 Task: Reply to email with the signature Charlotte Hill with the subject 'Request for a recommendation' from softage.1@softage.net with the message 'I would like to request a meeting to discuss the new team-building activities.'
Action: Mouse moved to (798, 206)
Screenshot: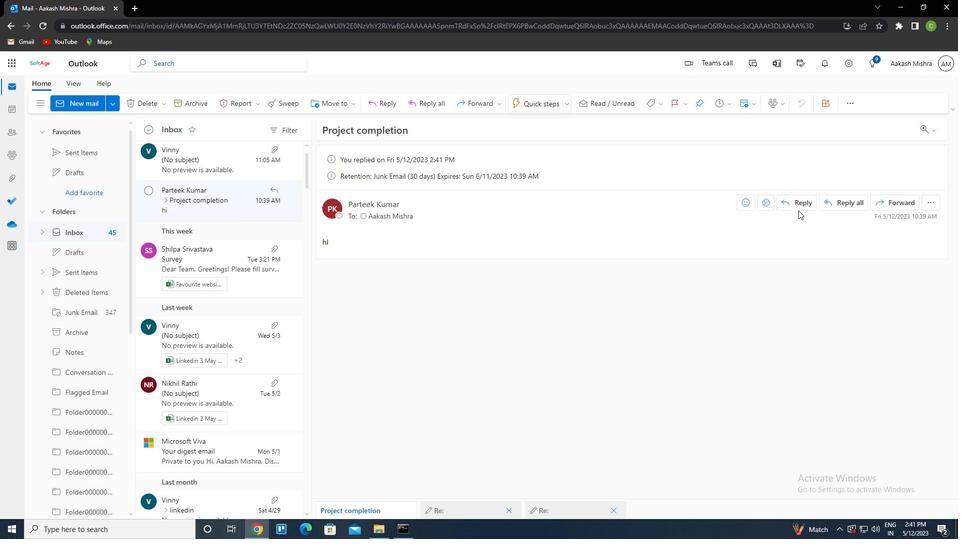 
Action: Mouse pressed left at (798, 206)
Screenshot: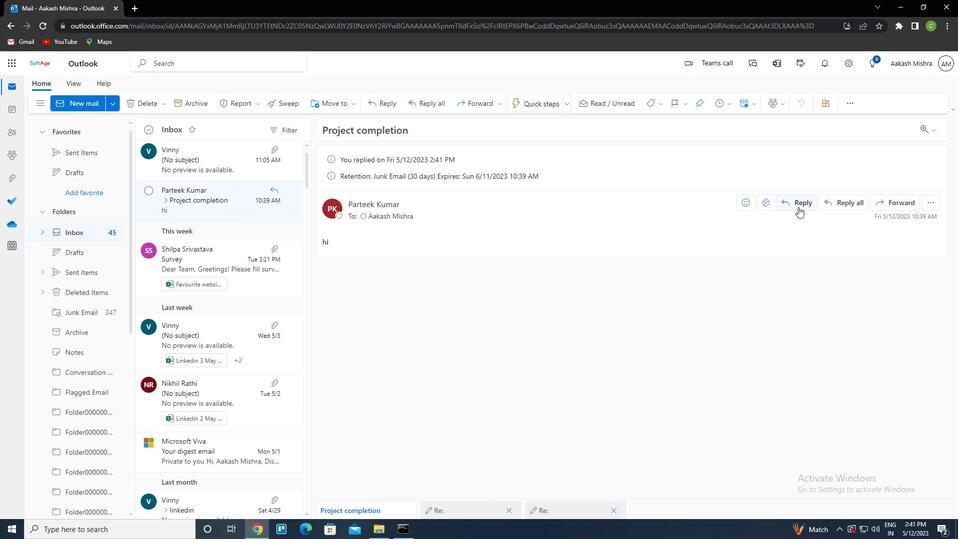
Action: Mouse moved to (362, 163)
Screenshot: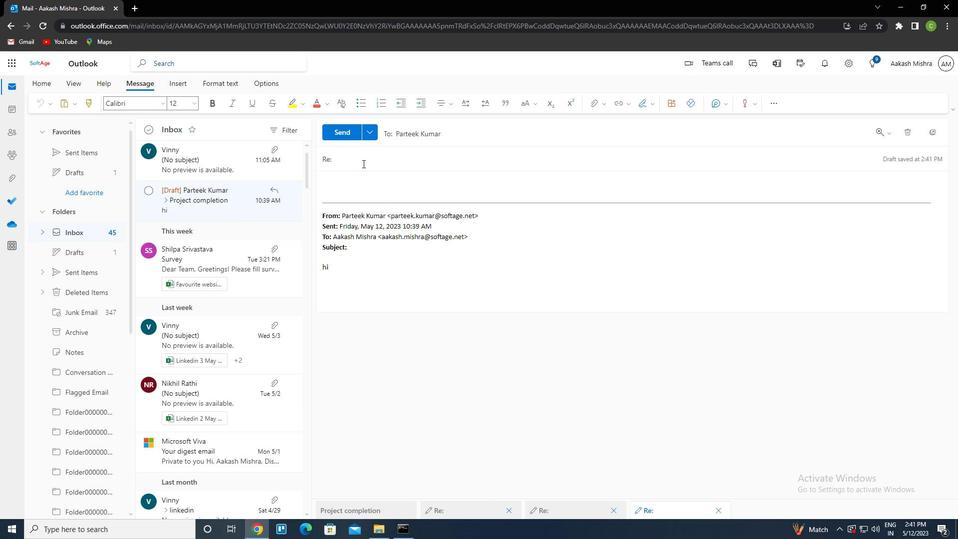 
Action: Mouse pressed left at (362, 163)
Screenshot: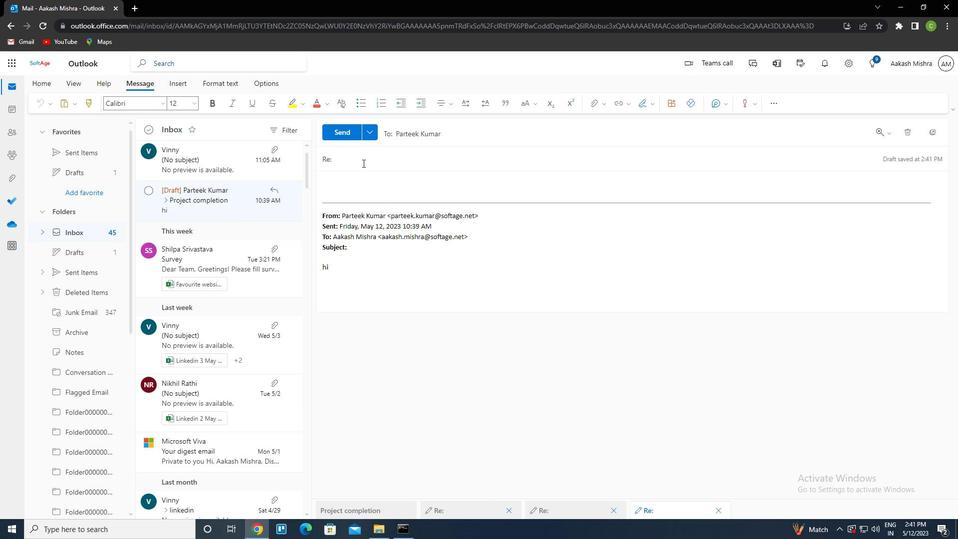 
Action: Key pressed <Key.caps_lock>c<Key.caps_lock>harlotte
Screenshot: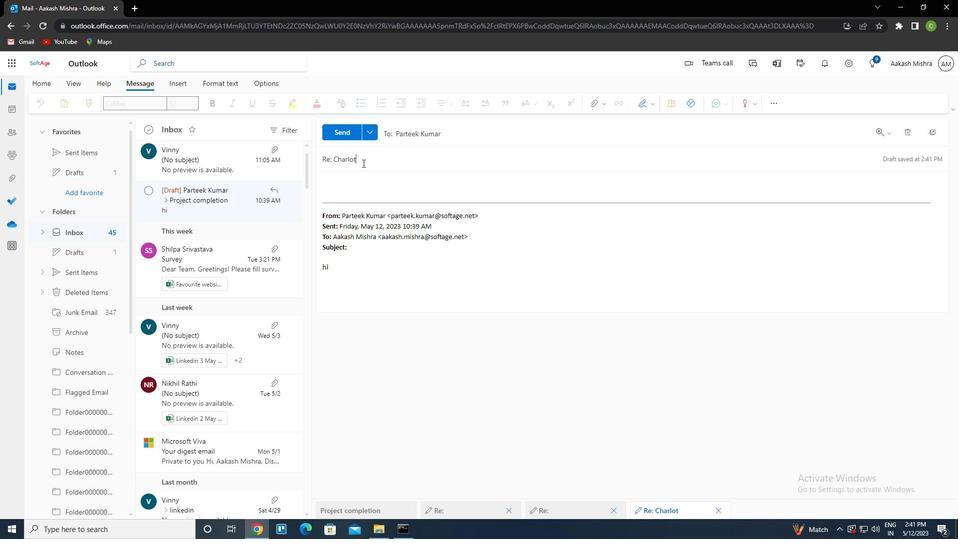 
Action: Mouse scrolled (362, 163) with delta (0, 0)
Screenshot: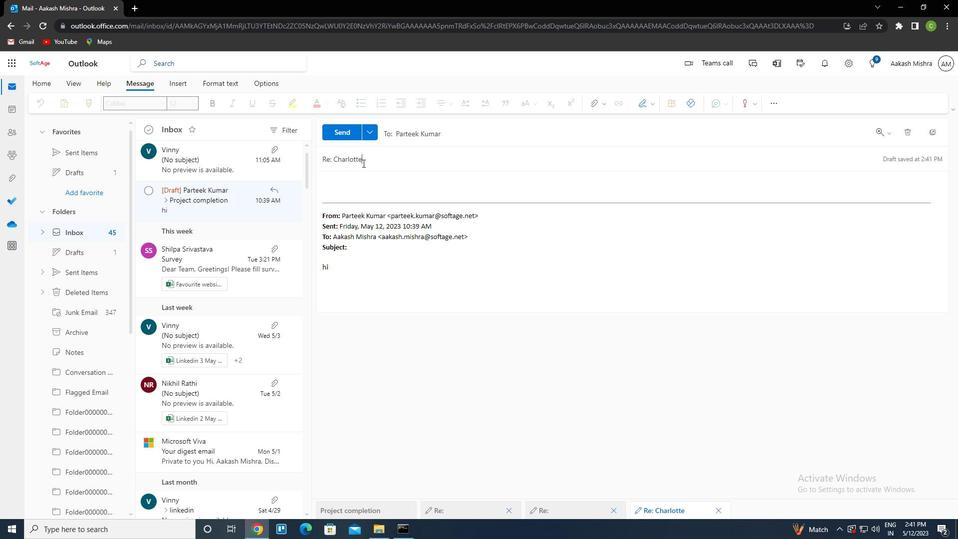 
Action: Key pressed <Key.backspace><Key.backspace><Key.backspace><Key.backspace><Key.backspace><Key.backspace><Key.backspace>
Screenshot: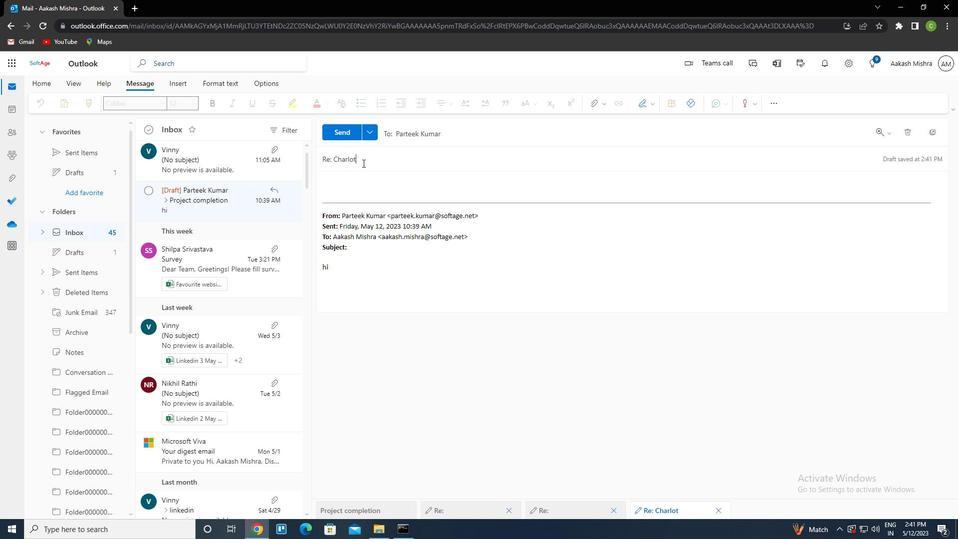 
Action: Mouse moved to (366, 166)
Screenshot: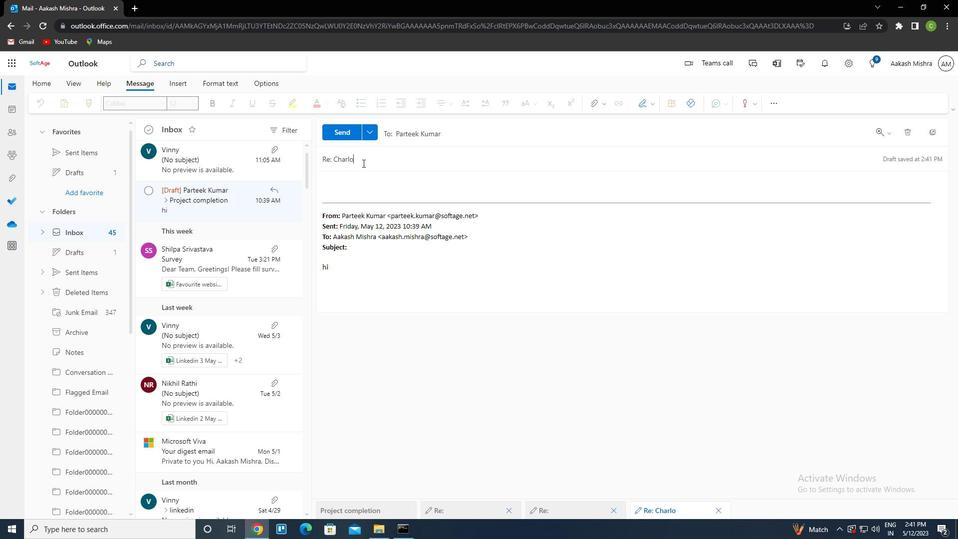 
Action: Key pressed <Key.backspace>
Screenshot: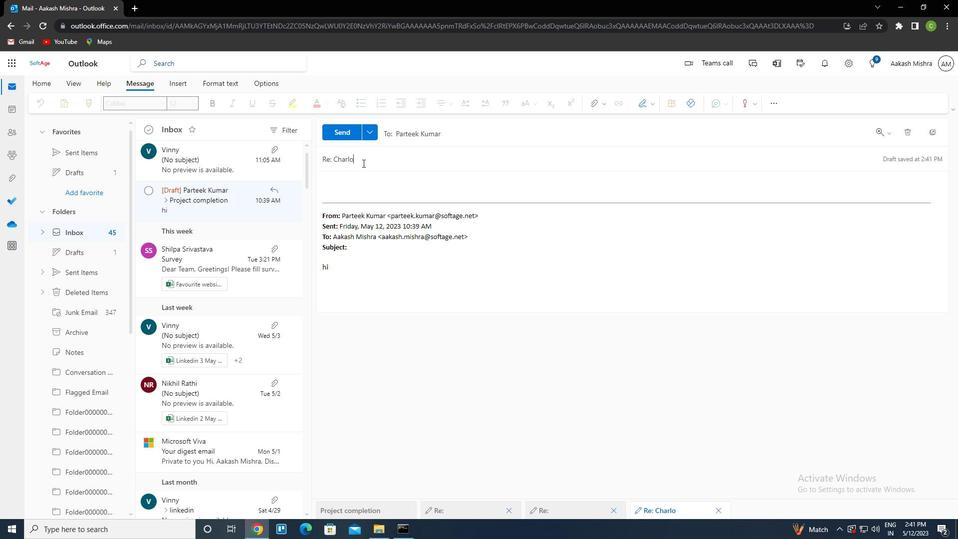 
Action: Mouse moved to (410, 193)
Screenshot: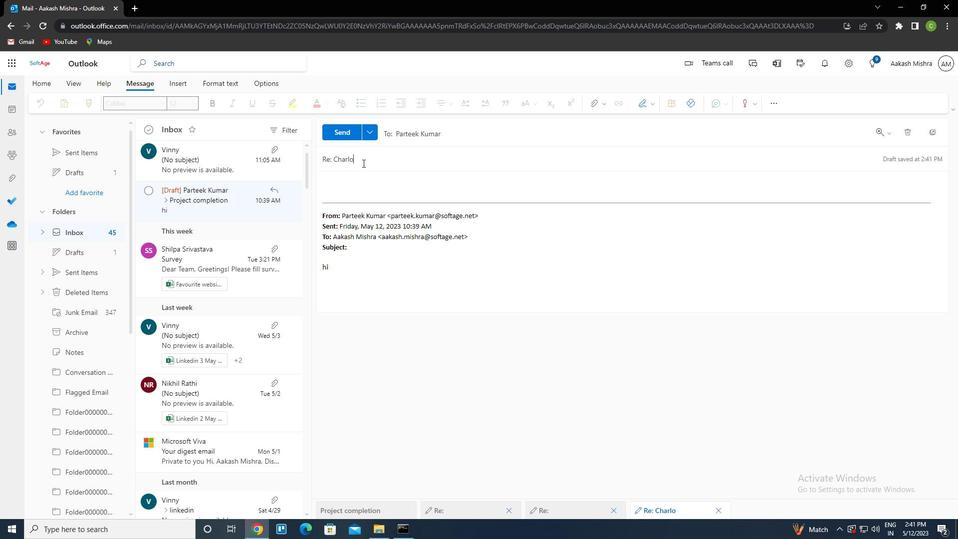 
Action: Key pressed <Key.backspace>
Screenshot: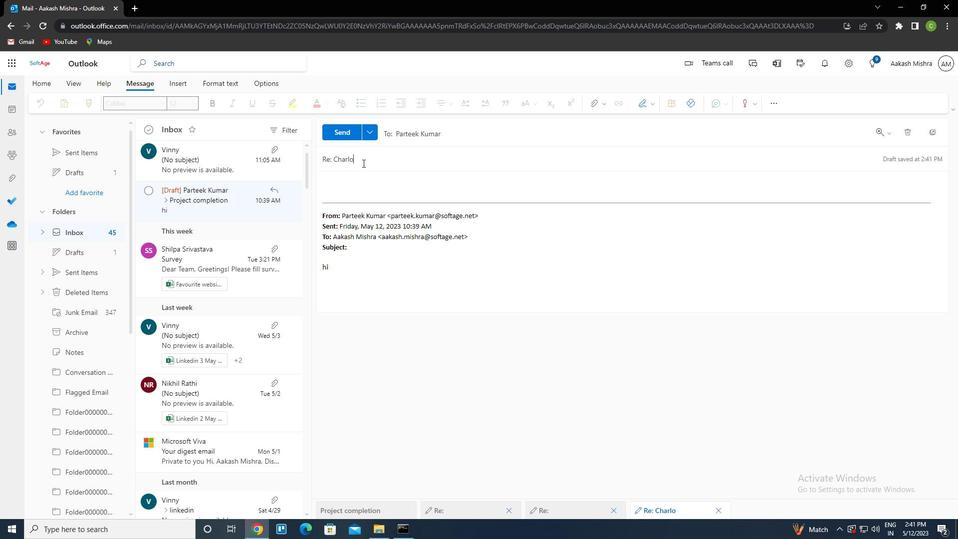 
Action: Mouse moved to (647, 104)
Screenshot: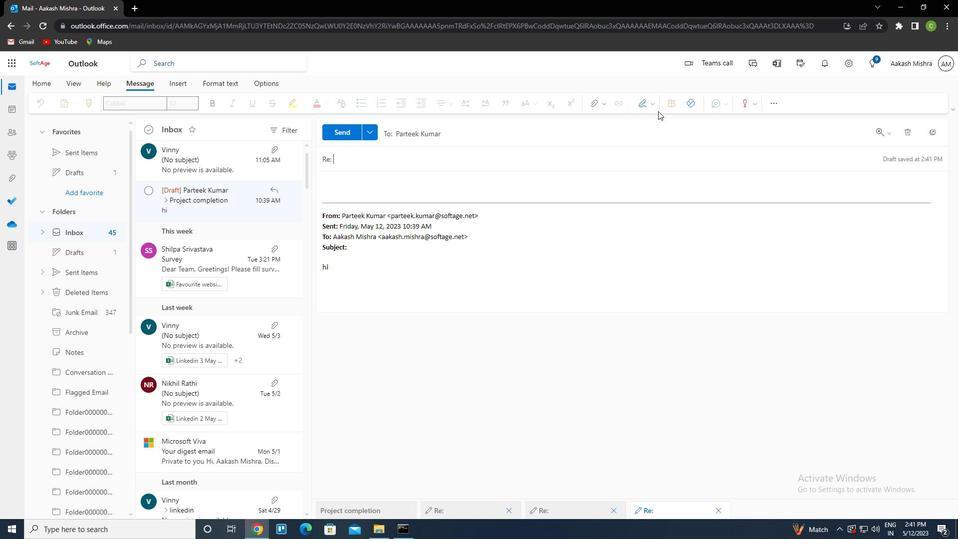
Action: Mouse pressed left at (647, 104)
Screenshot: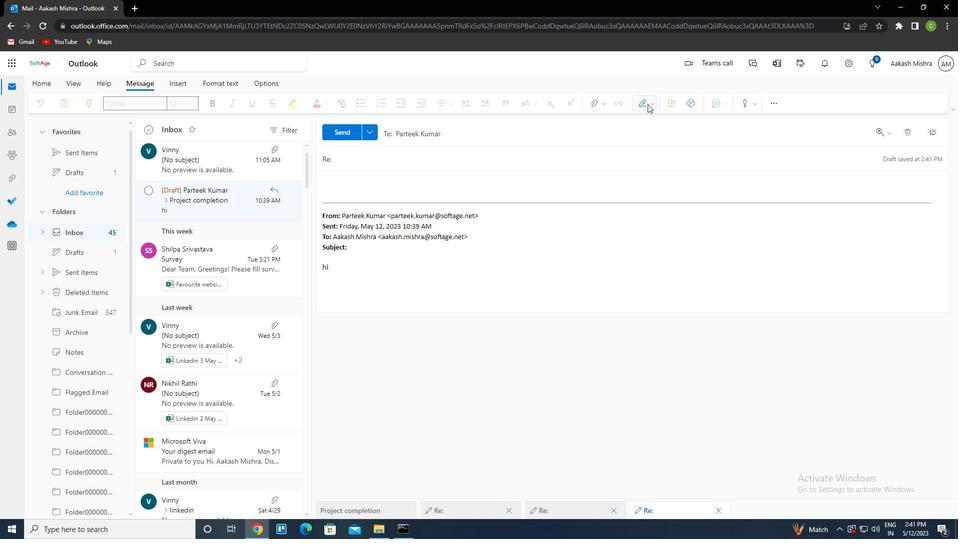 
Action: Mouse moved to (630, 142)
Screenshot: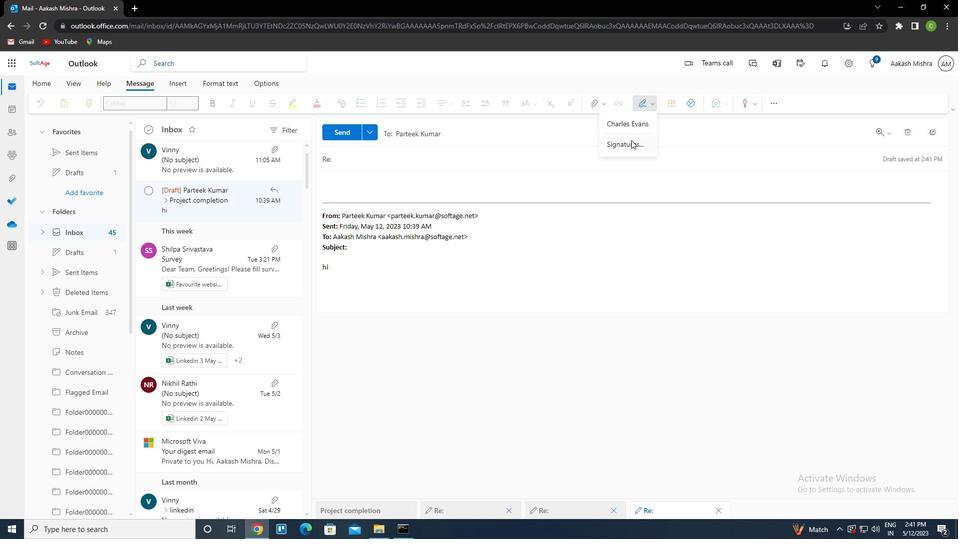 
Action: Mouse pressed left at (630, 142)
Screenshot: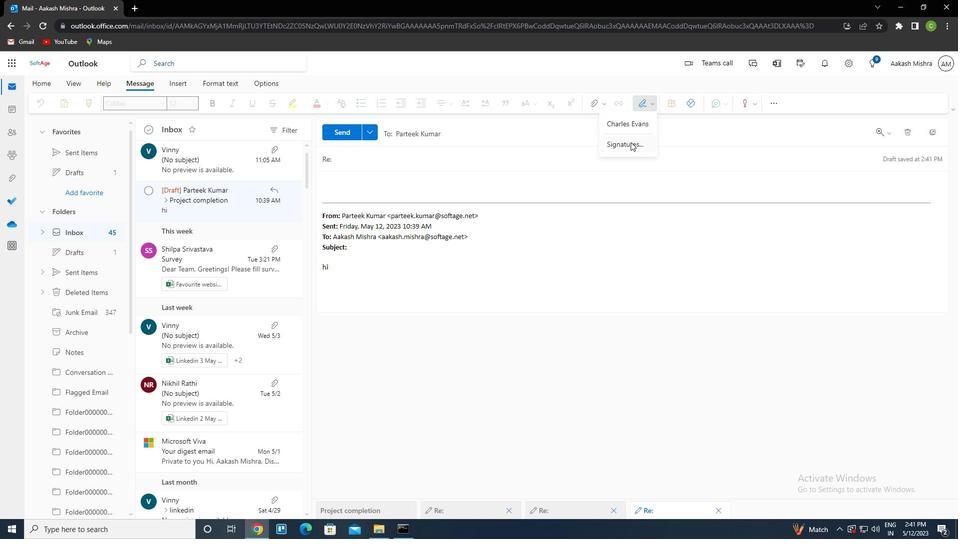 
Action: Mouse moved to (674, 182)
Screenshot: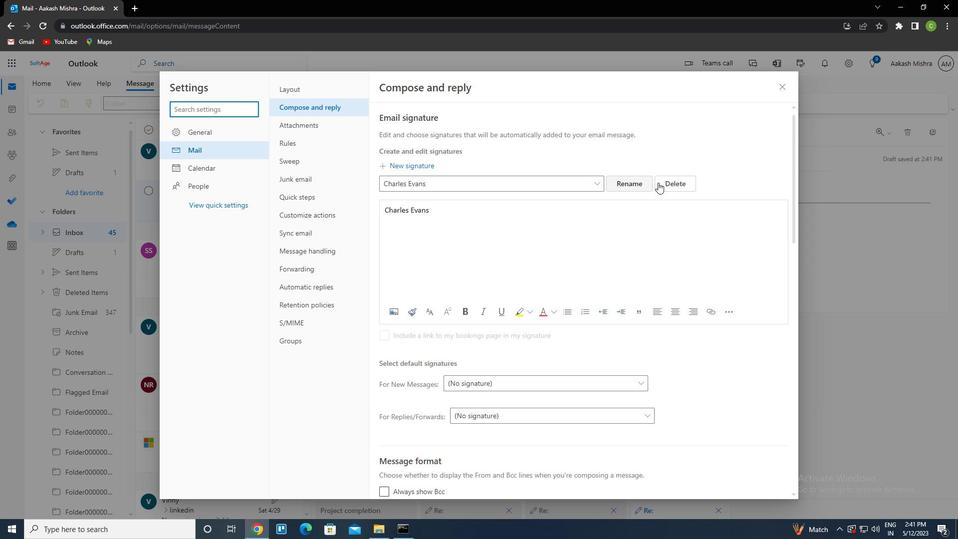 
Action: Mouse pressed left at (674, 182)
Screenshot: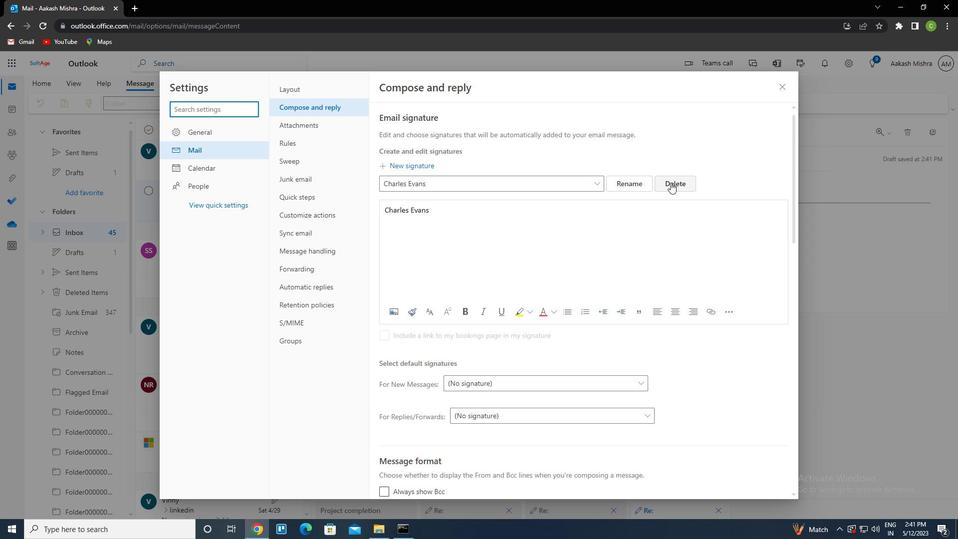 
Action: Mouse moved to (505, 186)
Screenshot: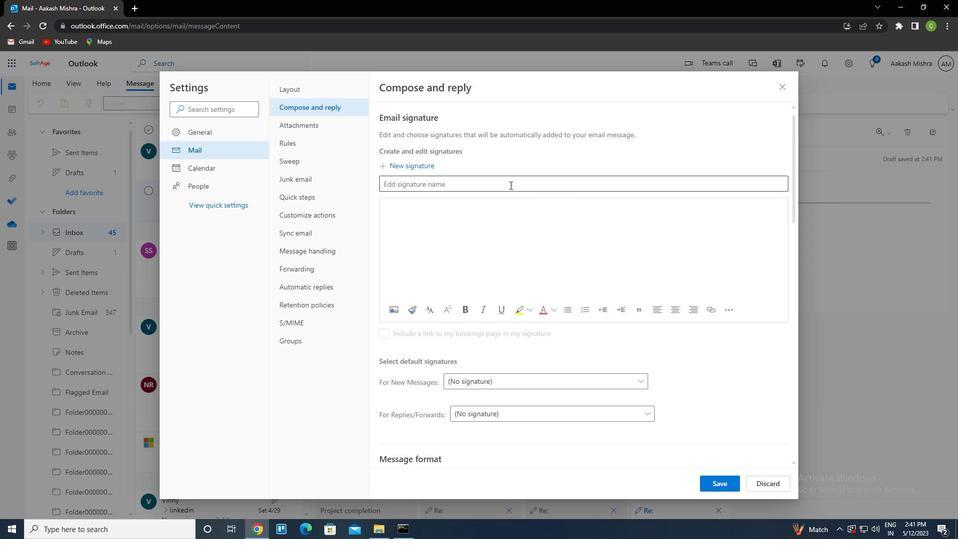 
Action: Mouse pressed left at (505, 186)
Screenshot: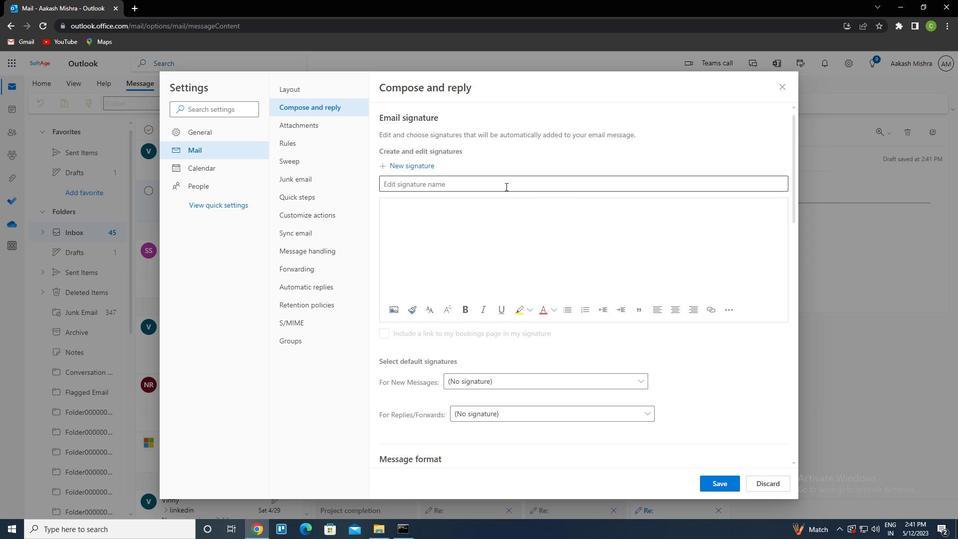 
Action: Key pressed <Key.caps_lock>c<Key.caps_lock>harlotte<Key.space><Key.caps_lock>h<Key.caps_lock>ill<Key.tab><Key.caps_lock>c<Key.caps_lock>harlotte<Key.space><Key.caps_lock>h<Key.caps_lock>ill
Screenshot: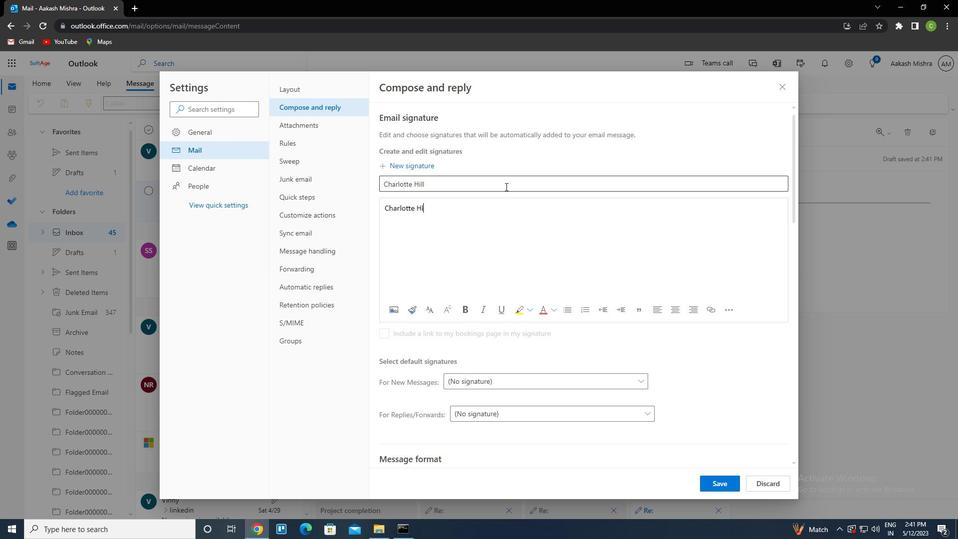 
Action: Mouse moved to (722, 479)
Screenshot: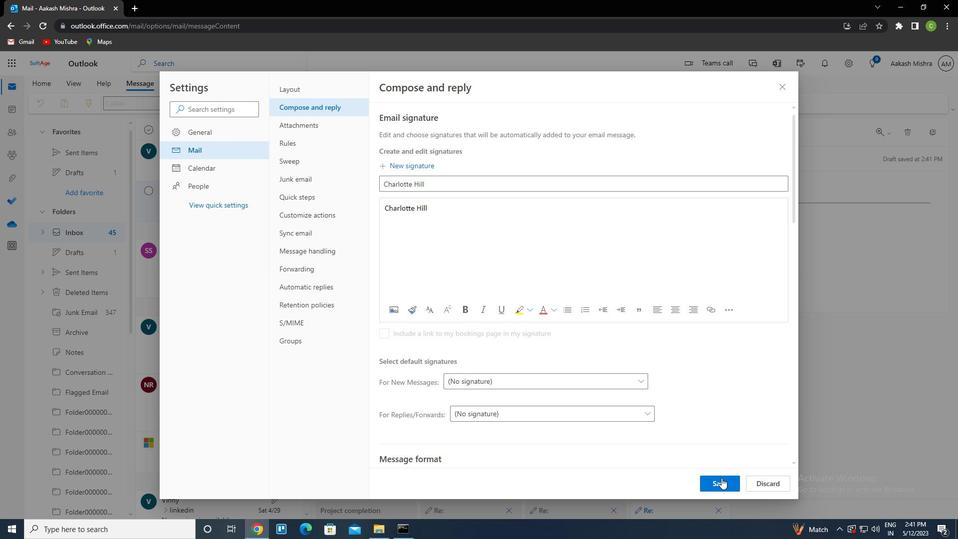 
Action: Mouse pressed left at (722, 479)
Screenshot: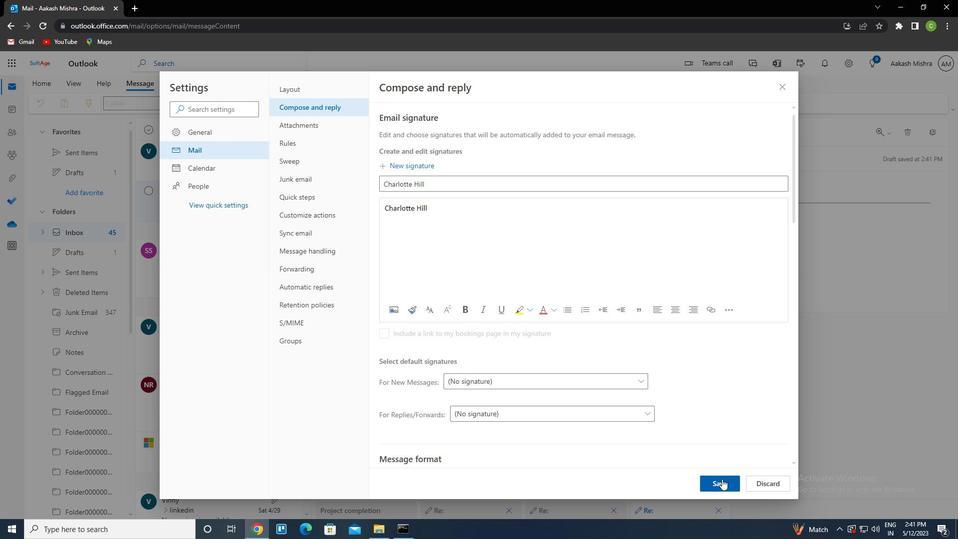 
Action: Mouse moved to (786, 85)
Screenshot: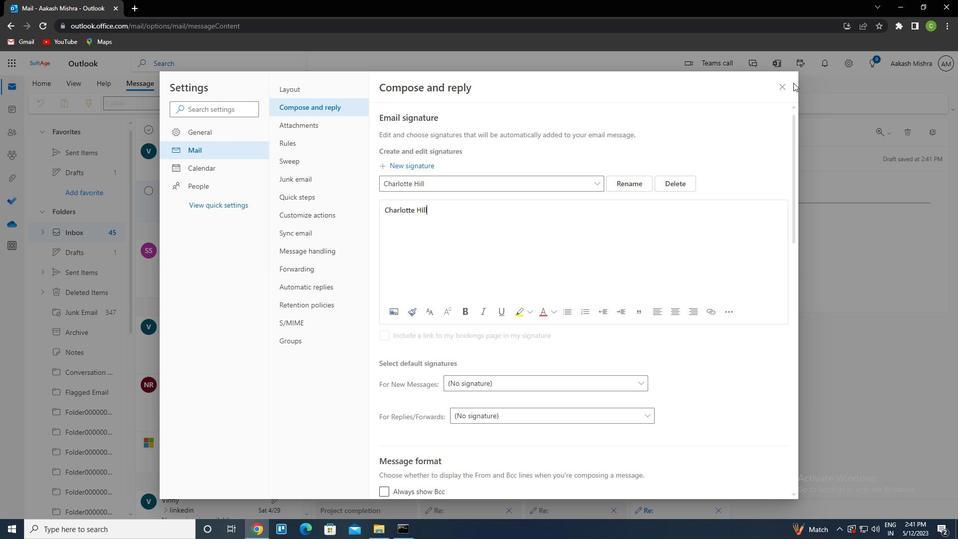
Action: Mouse pressed left at (786, 85)
Screenshot: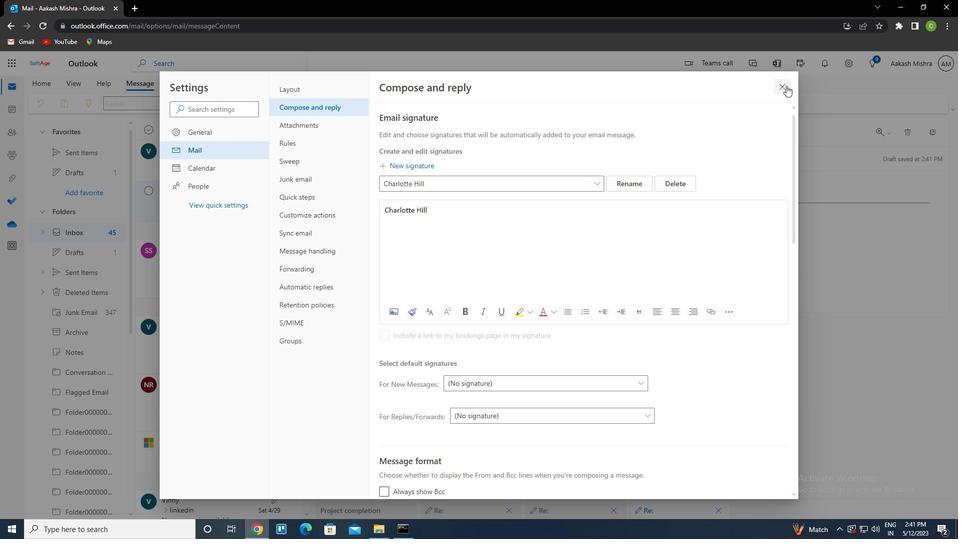 
Action: Mouse moved to (646, 101)
Screenshot: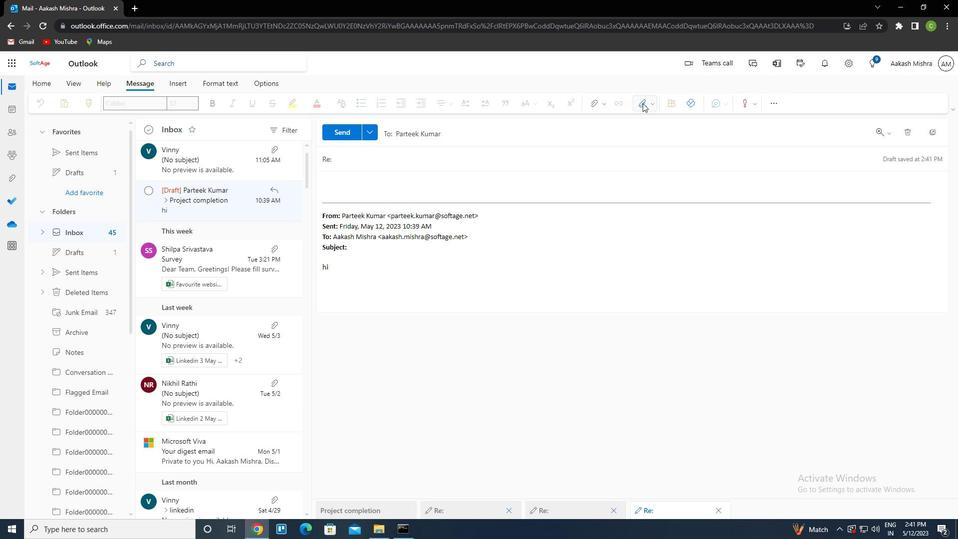 
Action: Mouse pressed left at (646, 101)
Screenshot: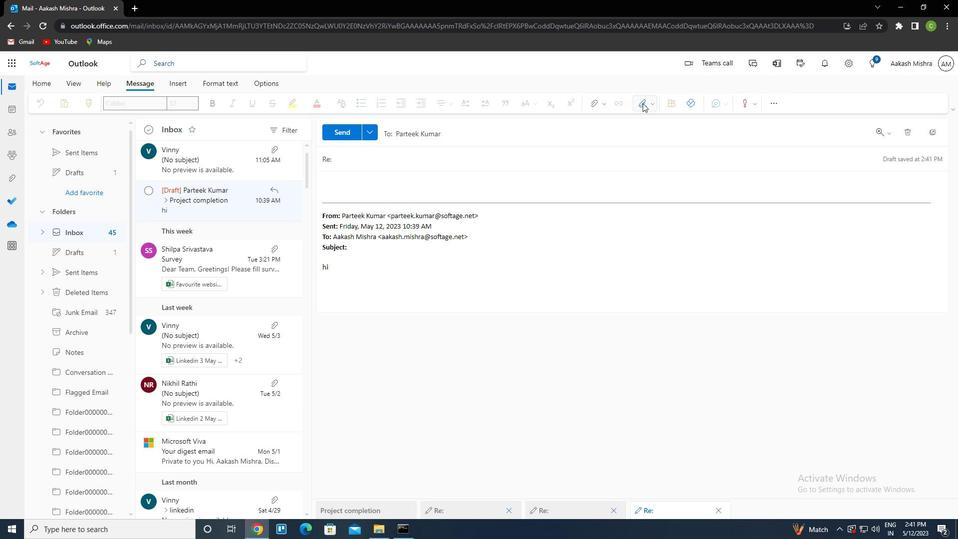 
Action: Mouse moved to (631, 122)
Screenshot: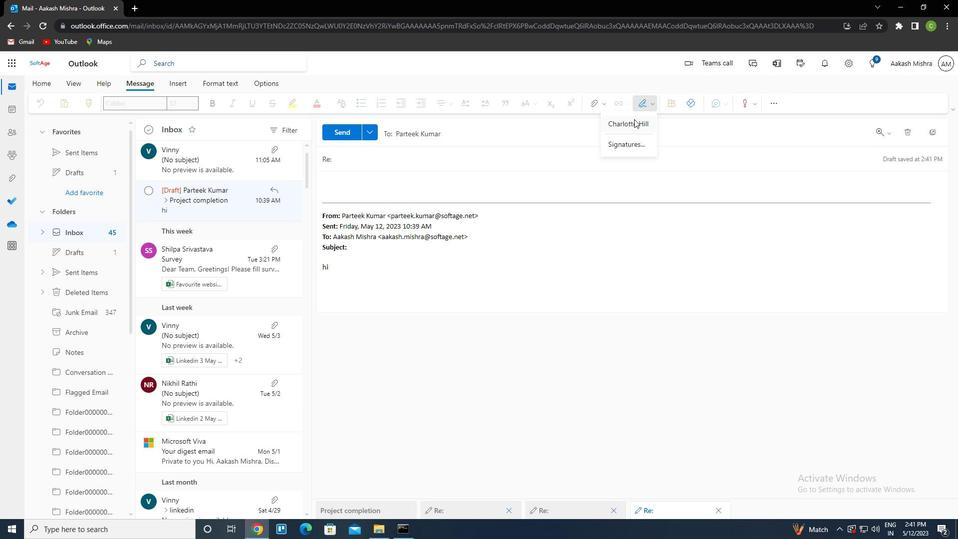 
Action: Mouse pressed left at (631, 122)
Screenshot: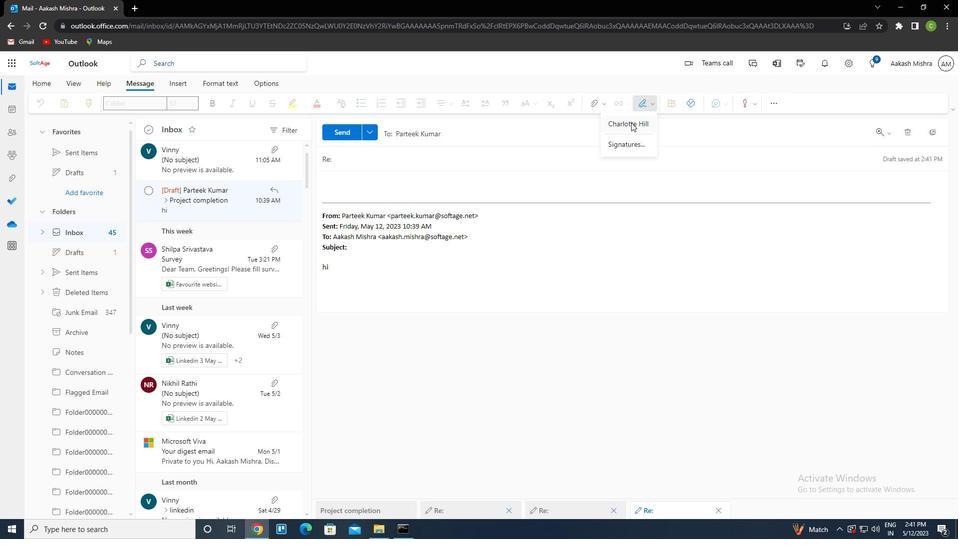 
Action: Mouse moved to (372, 155)
Screenshot: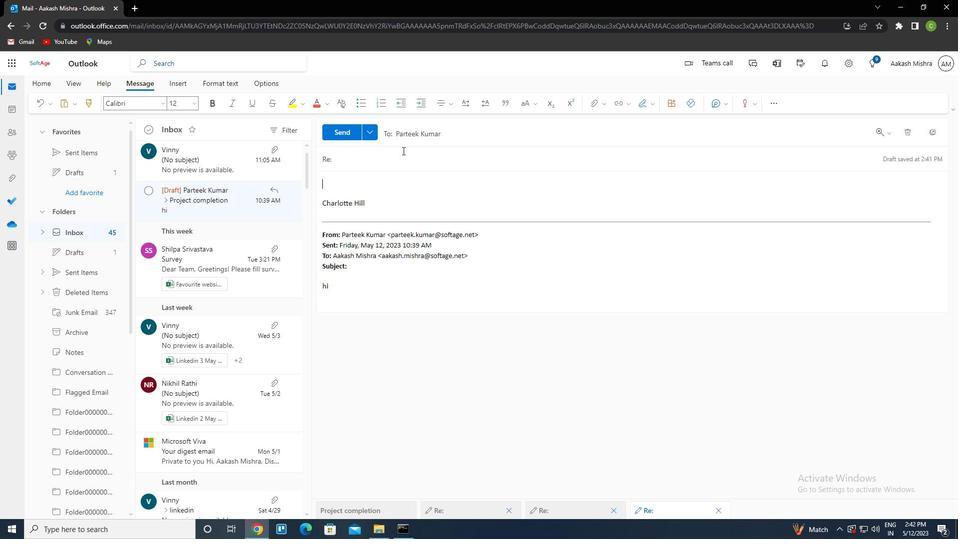 
Action: Mouse pressed left at (372, 155)
Screenshot: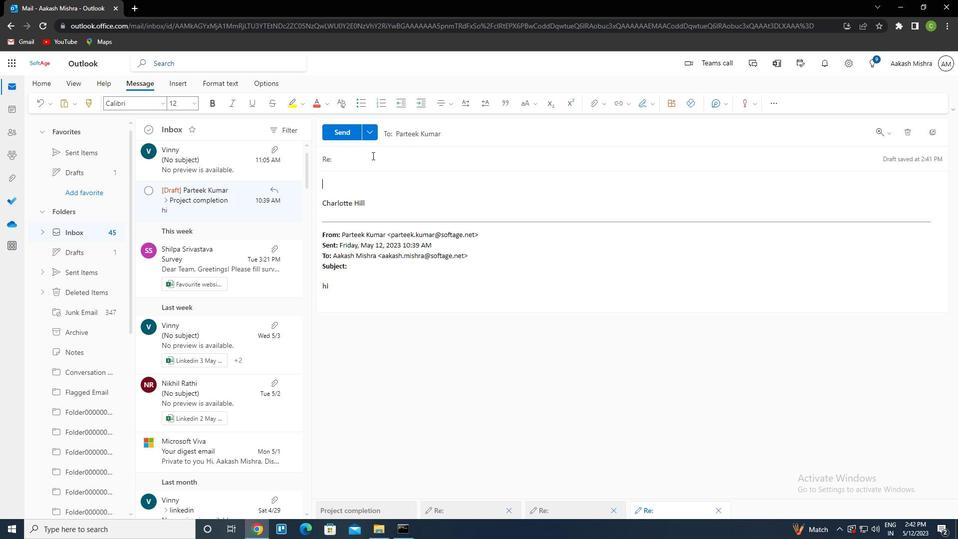 
Action: Key pressed <Key.caps_lock>r<Key.caps_lock>equest<Key.space>for<Key.space>a<Key.space>recommendation<Key.tab><Key.caps_lock>i<Key.caps_lock><Key.space>would<Key.space>like<Key.space>to<Key.space>request<Key.space>a<Key.space>meeting<Key.space>to<Key.space>discuss<Key.space>the<Key.space>new<Key.space>team-building<Key.space>activities
Screenshot: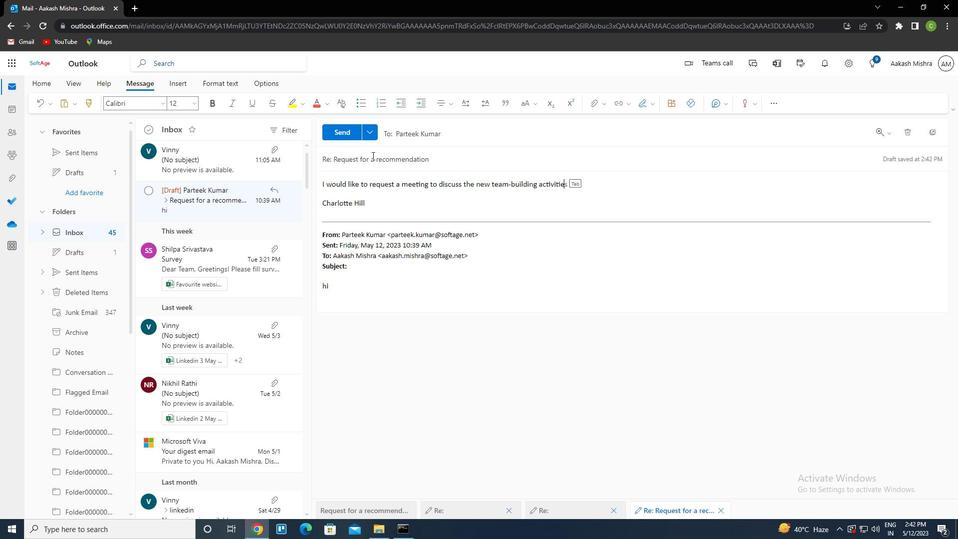 
Action: Mouse moved to (343, 136)
Screenshot: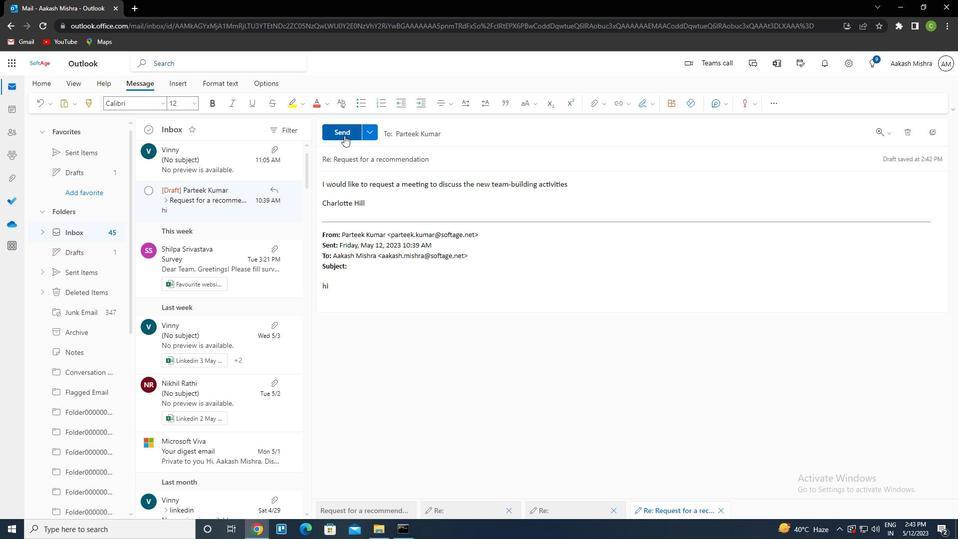 
Action: Mouse pressed left at (343, 136)
Screenshot: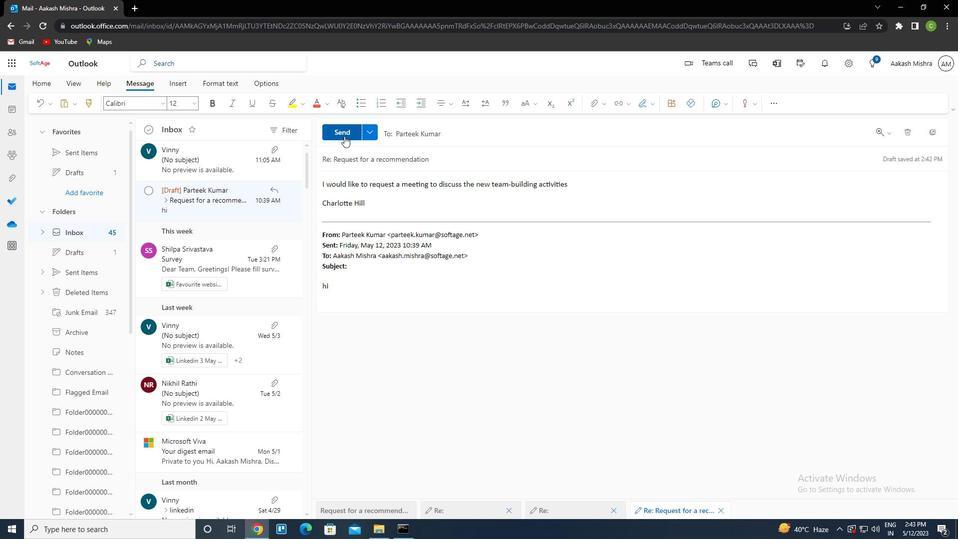 
Action: Mouse moved to (497, 353)
Screenshot: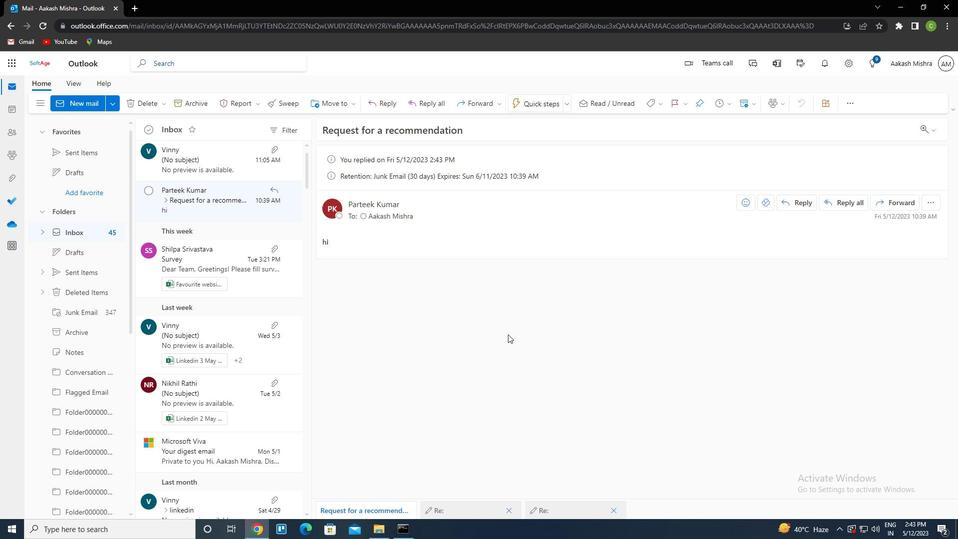 
